 Task: Attach file to message.
Action: Mouse moved to (375, 488)
Screenshot: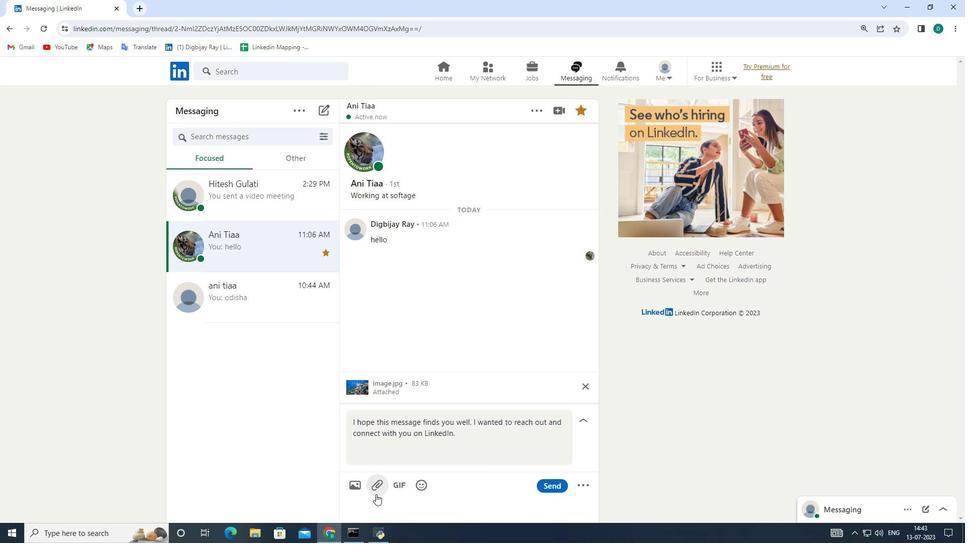 
Action: Mouse pressed left at (375, 488)
Screenshot: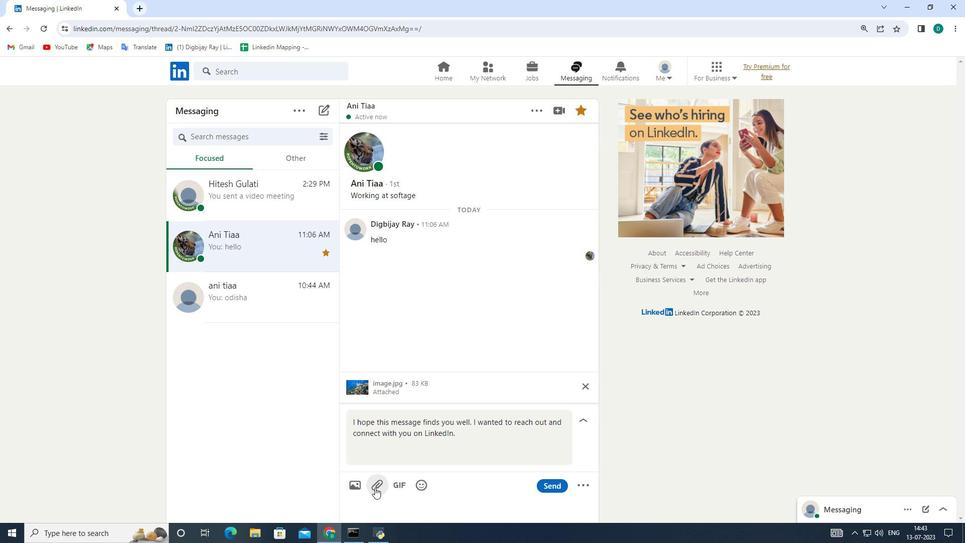 
Action: Mouse moved to (66, 115)
Screenshot: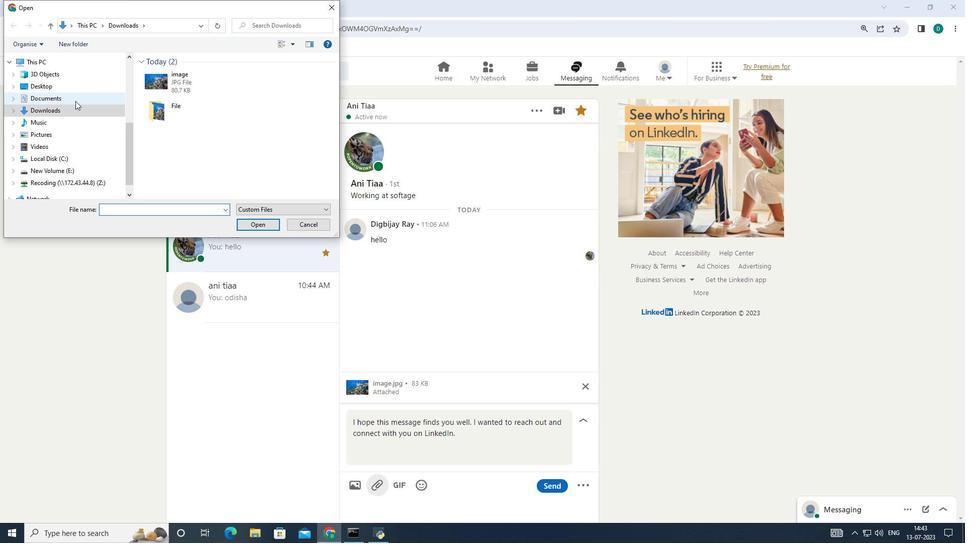 
Action: Mouse scrolled (66, 116) with delta (0, 0)
Screenshot: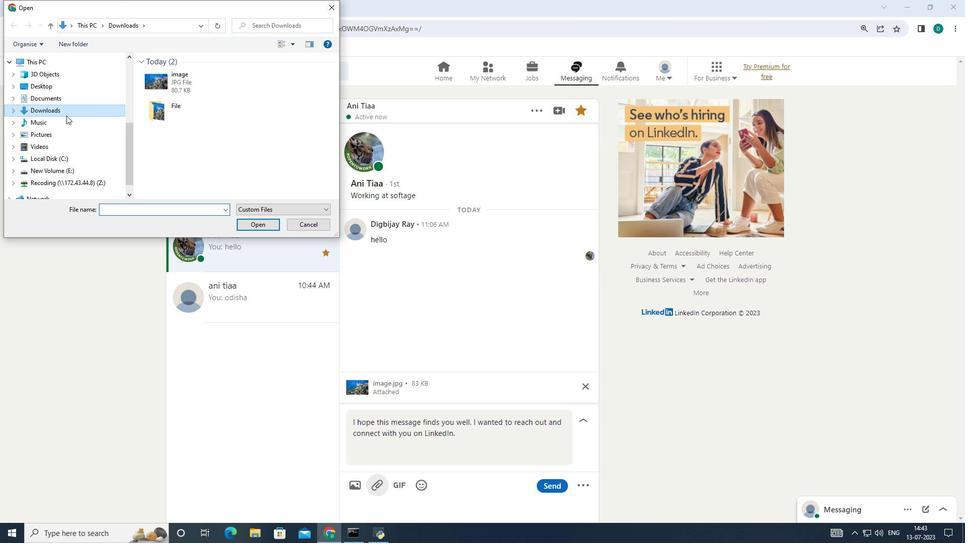 
Action: Mouse scrolled (66, 116) with delta (0, 0)
Screenshot: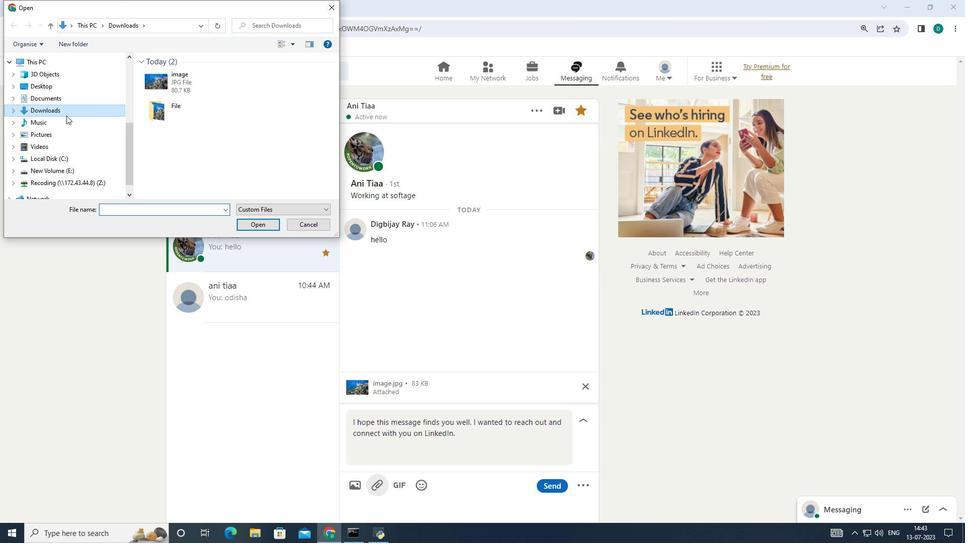 
Action: Mouse scrolled (66, 116) with delta (0, 0)
Screenshot: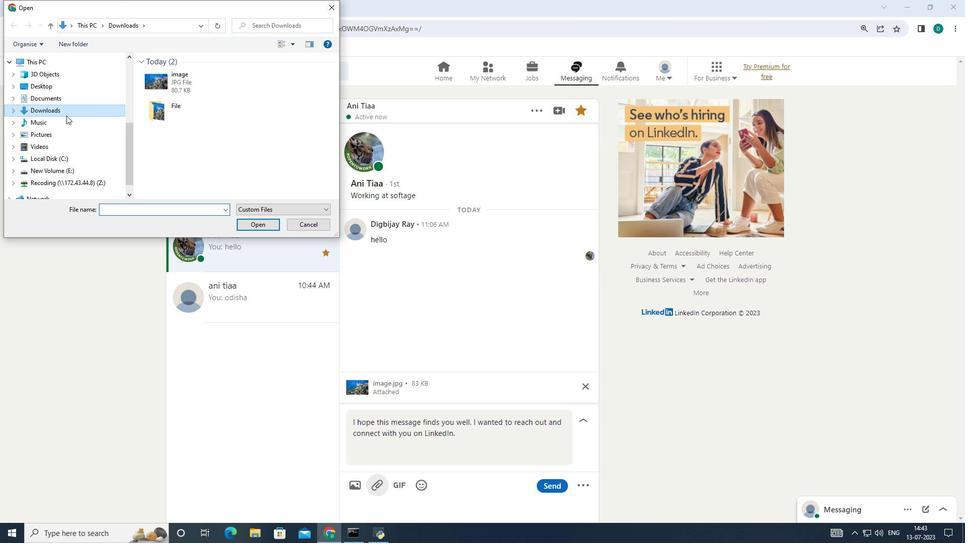 
Action: Mouse scrolled (66, 116) with delta (0, 0)
Screenshot: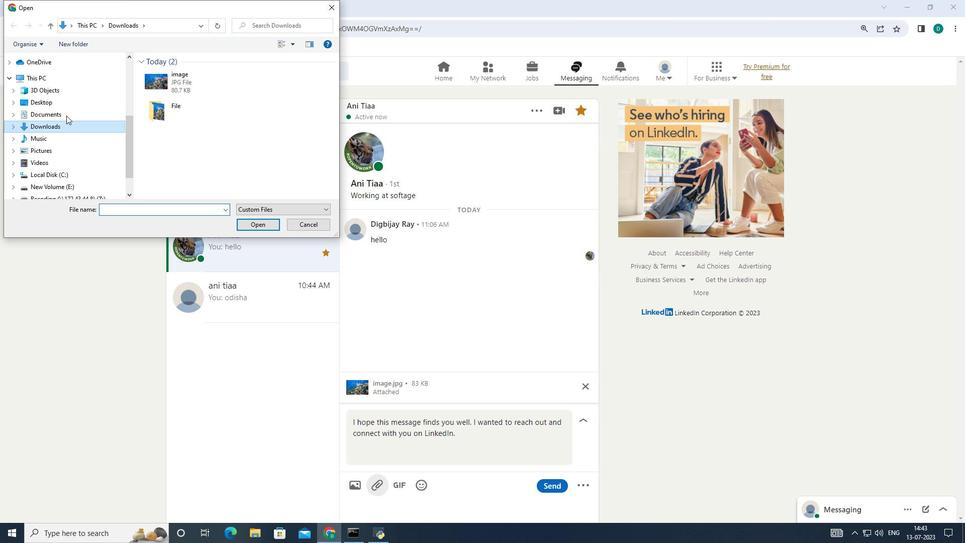 
Action: Mouse scrolled (66, 116) with delta (0, 0)
Screenshot: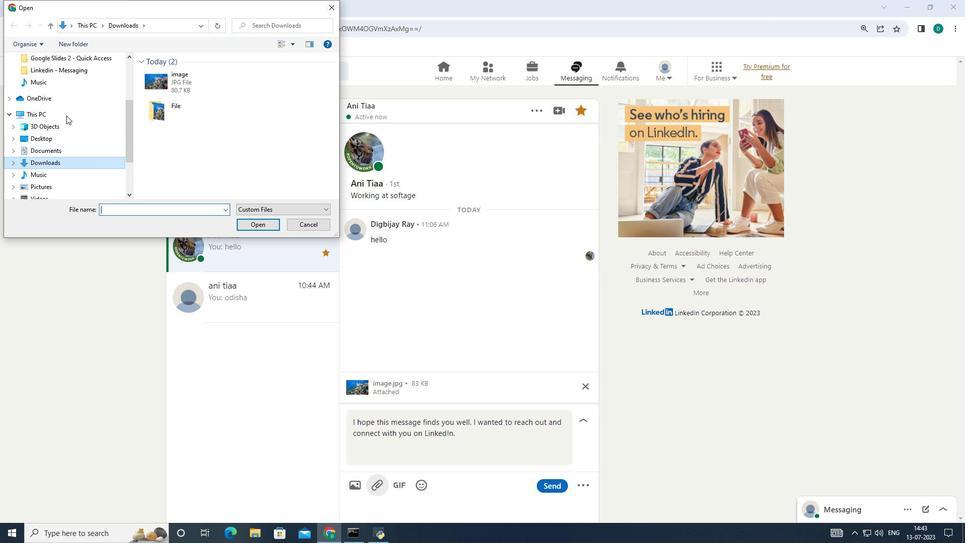 
Action: Mouse scrolled (66, 116) with delta (0, 0)
Screenshot: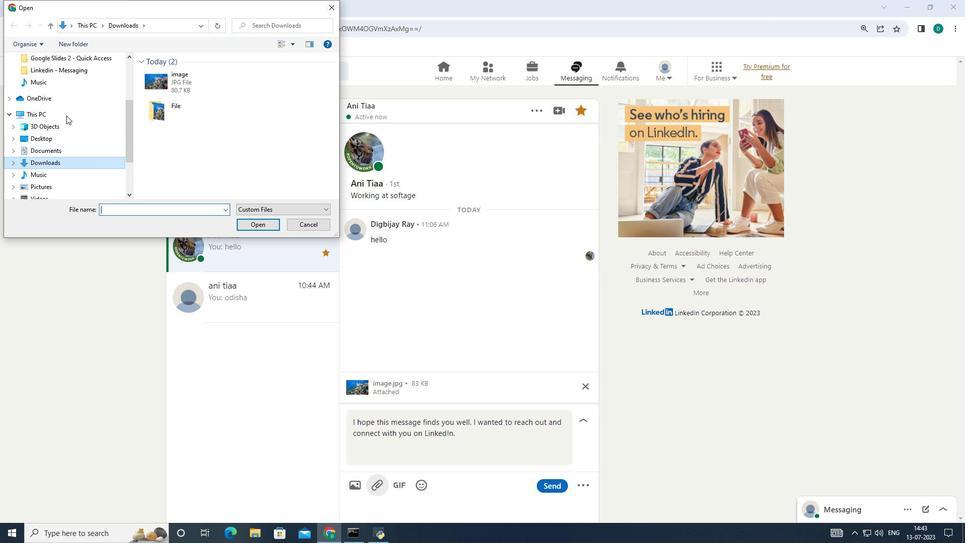 
Action: Mouse scrolled (66, 116) with delta (0, 0)
Screenshot: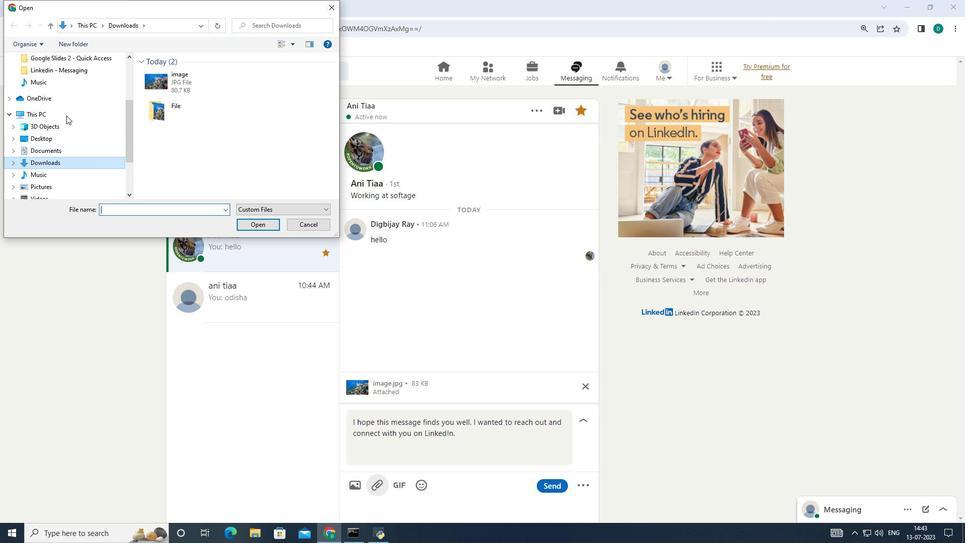 
Action: Mouse scrolled (66, 116) with delta (0, 0)
Screenshot: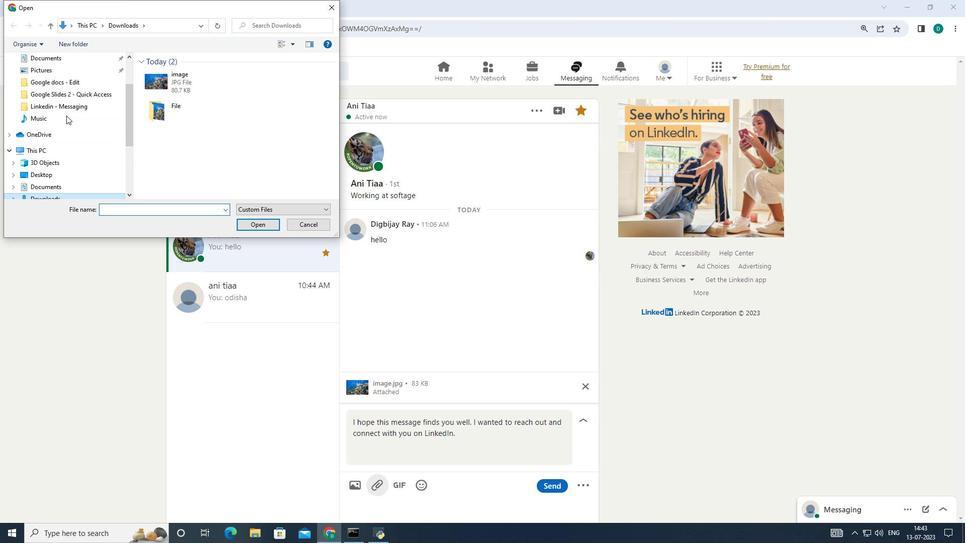 
Action: Mouse scrolled (66, 116) with delta (0, 0)
Screenshot: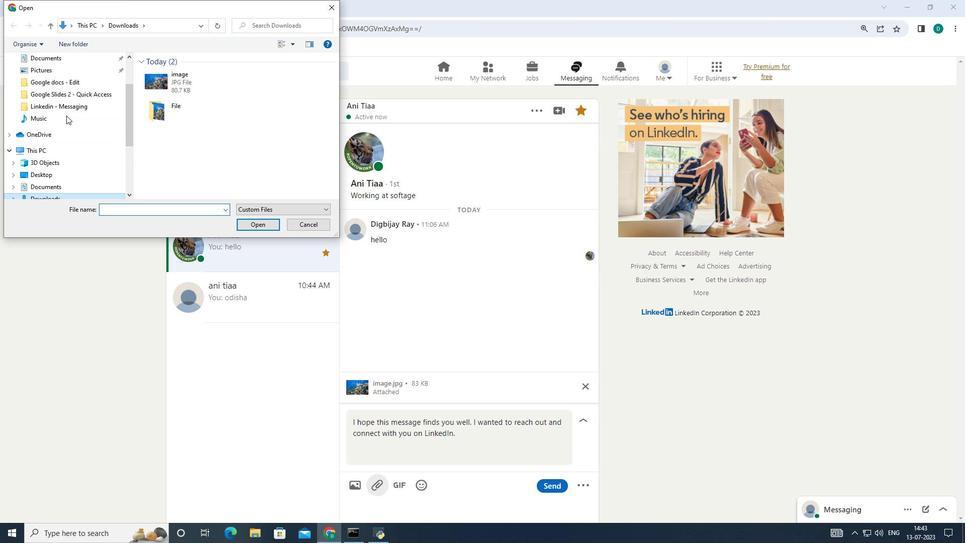 
Action: Mouse scrolled (66, 116) with delta (0, 0)
Screenshot: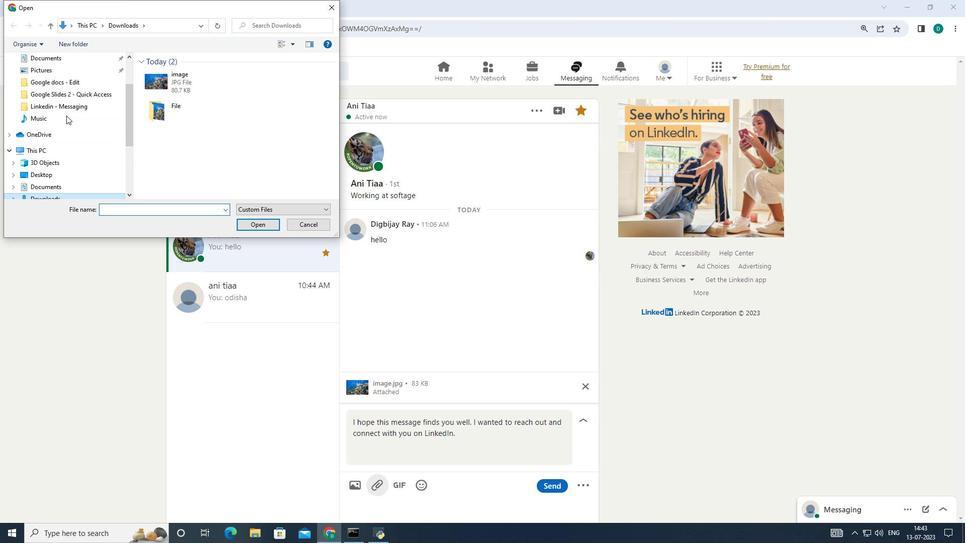 
Action: Mouse scrolled (66, 116) with delta (0, 0)
Screenshot: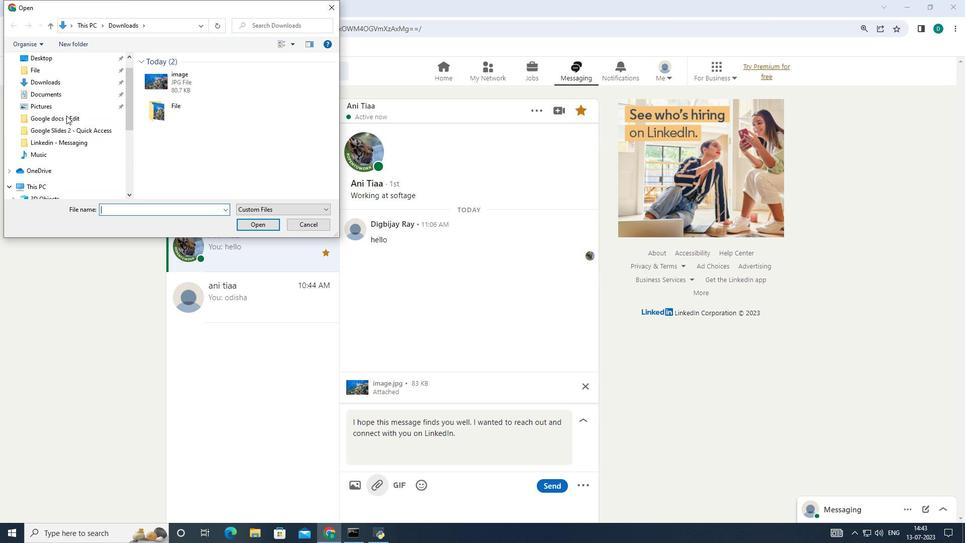 
Action: Mouse scrolled (66, 116) with delta (0, 0)
Screenshot: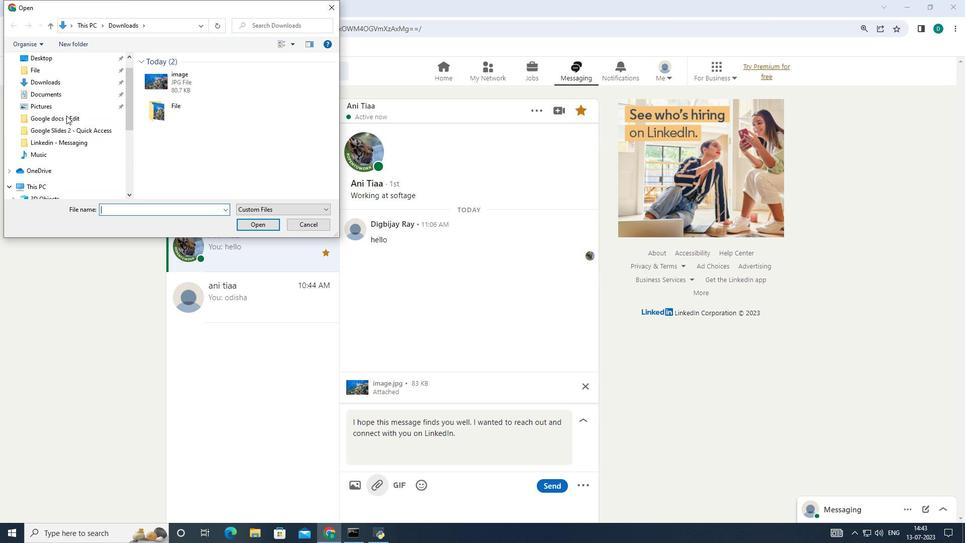 
Action: Mouse moved to (34, 89)
Screenshot: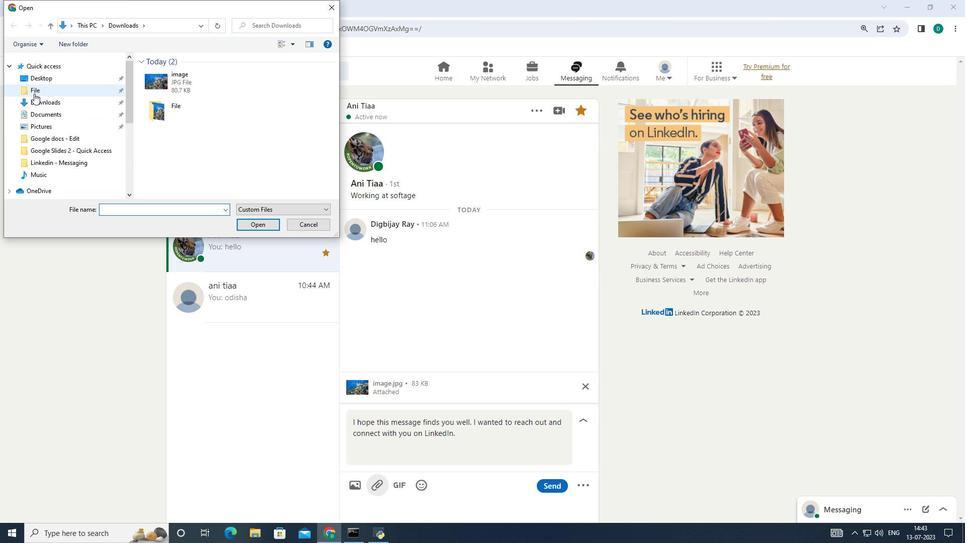 
Action: Mouse pressed left at (34, 89)
Screenshot: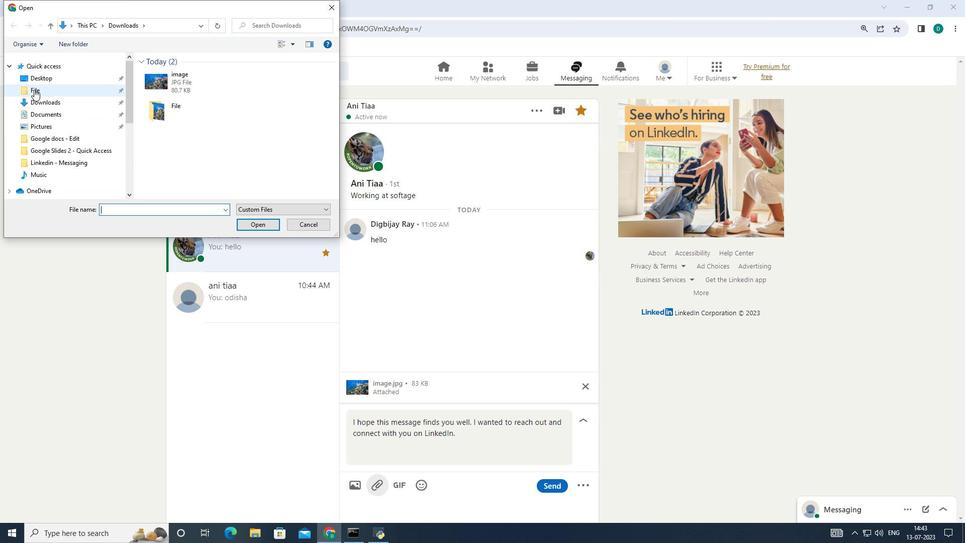 
Action: Mouse moved to (145, 82)
Screenshot: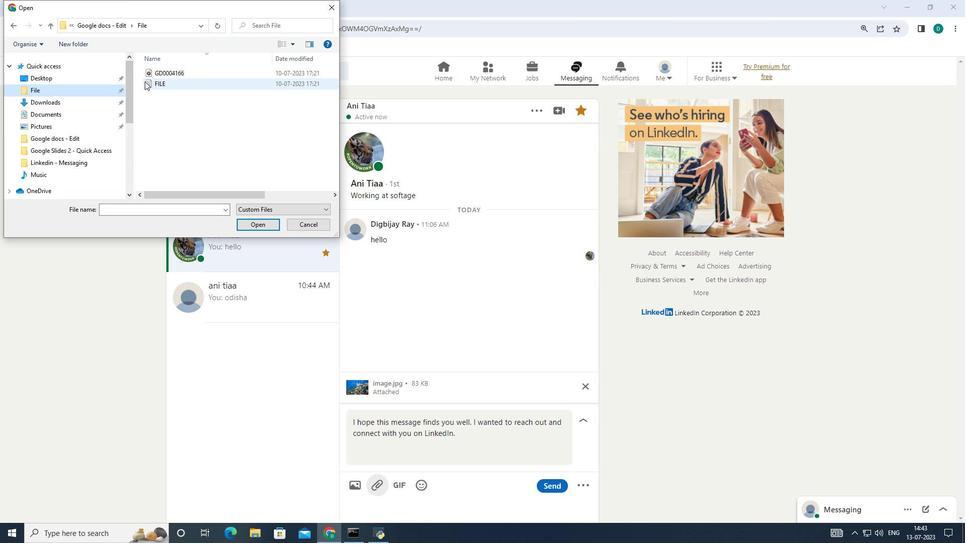 
Action: Mouse pressed left at (145, 82)
Screenshot: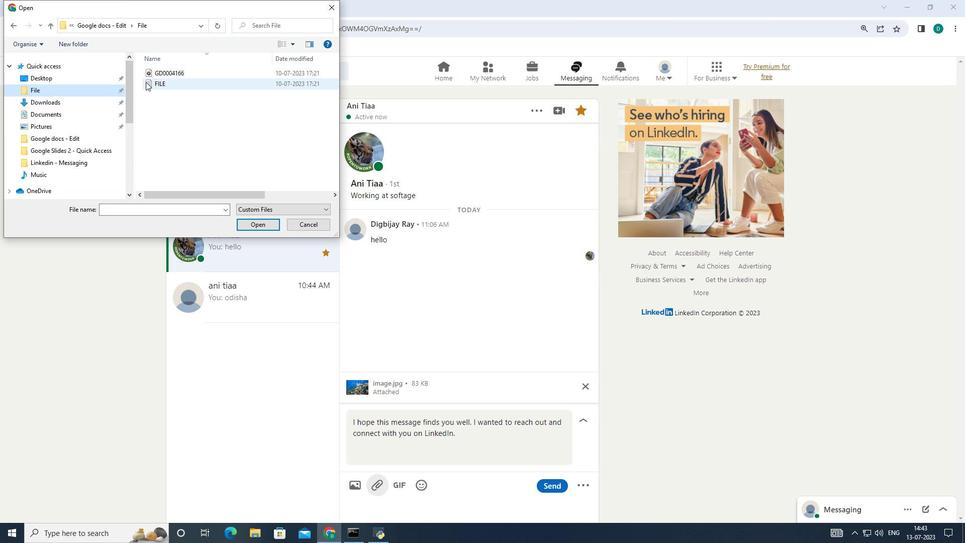 
Action: Mouse moved to (248, 228)
Screenshot: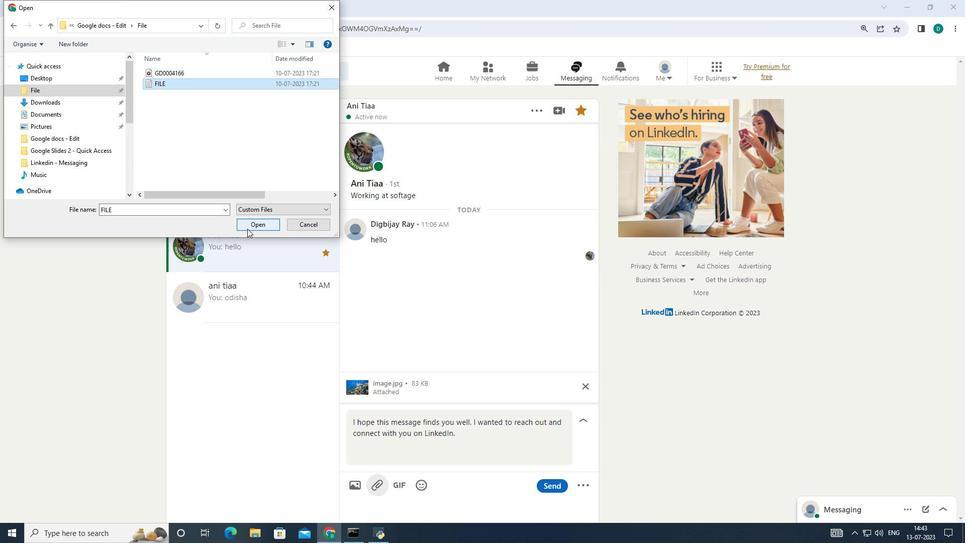 
Action: Mouse pressed left at (248, 228)
Screenshot: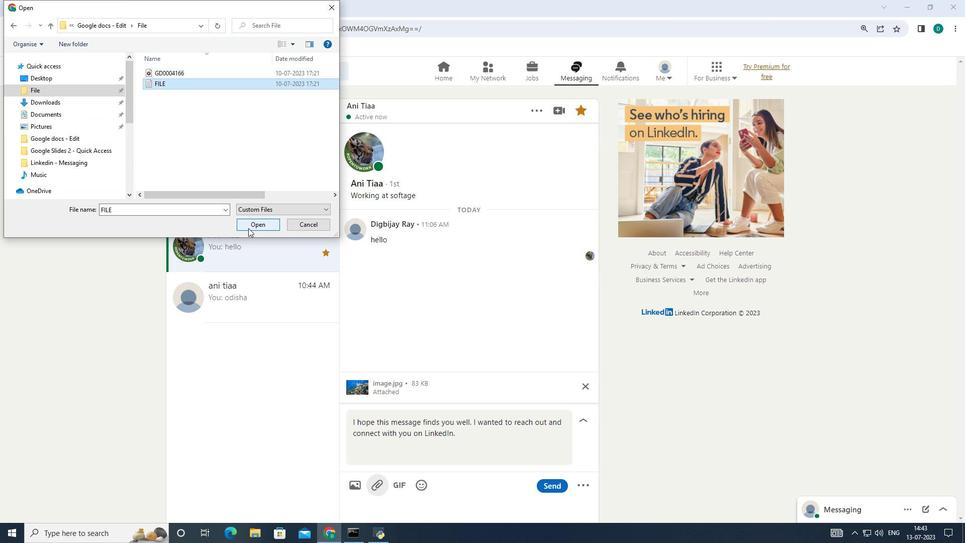 
